 Task: Set the "Codec Profile" for qsv to baseline.
Action: Mouse moved to (115, 15)
Screenshot: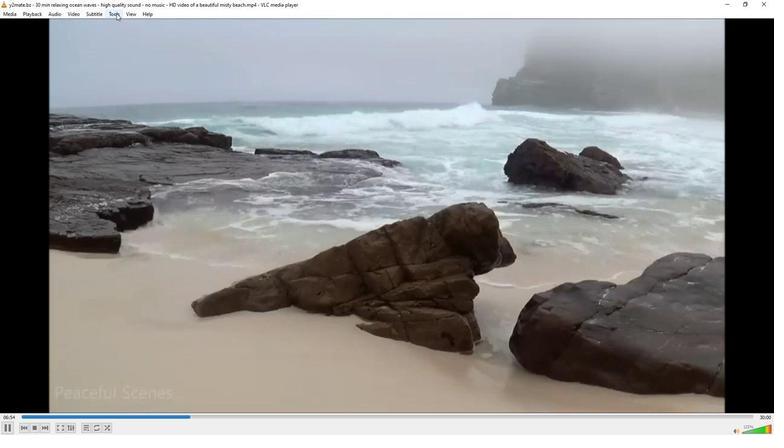 
Action: Mouse pressed left at (115, 15)
Screenshot: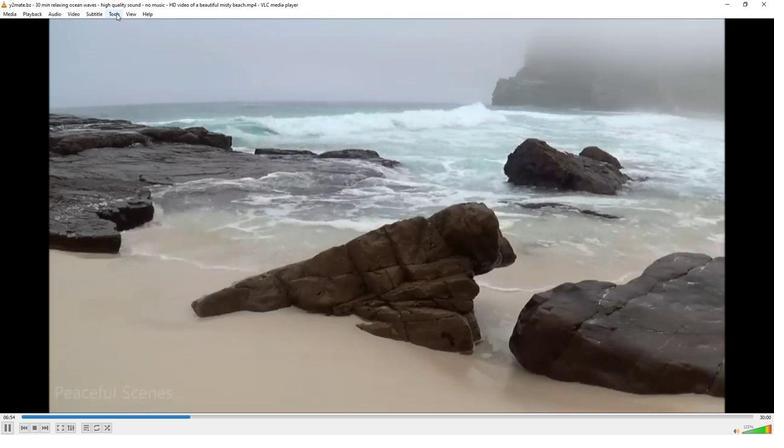 
Action: Mouse moved to (133, 115)
Screenshot: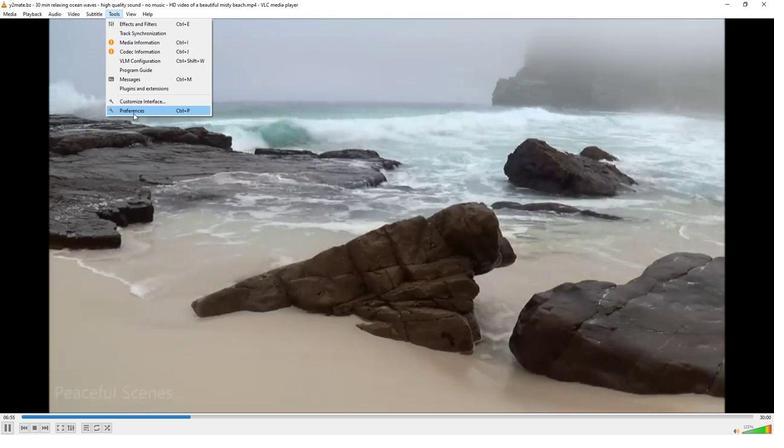 
Action: Mouse pressed left at (133, 115)
Screenshot: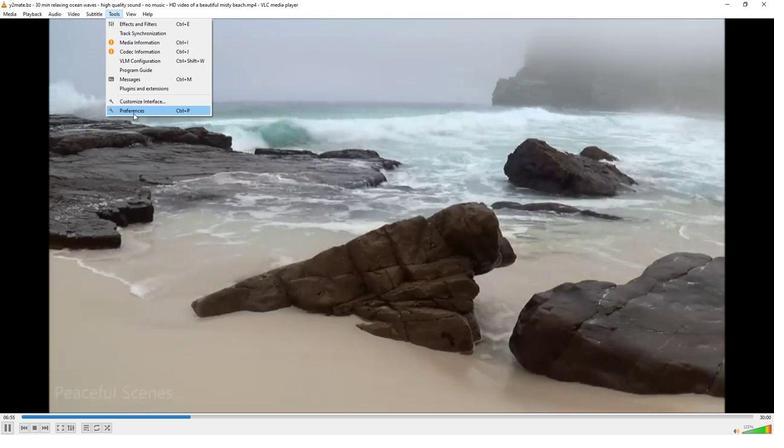 
Action: Mouse moved to (90, 339)
Screenshot: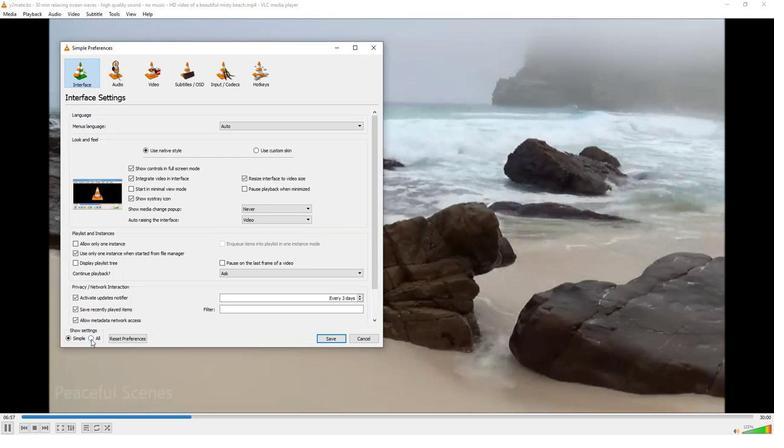 
Action: Mouse pressed left at (90, 339)
Screenshot: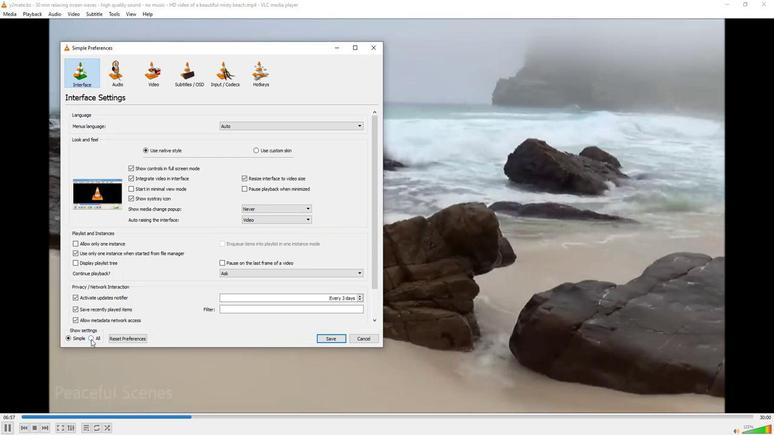 
Action: Mouse moved to (79, 228)
Screenshot: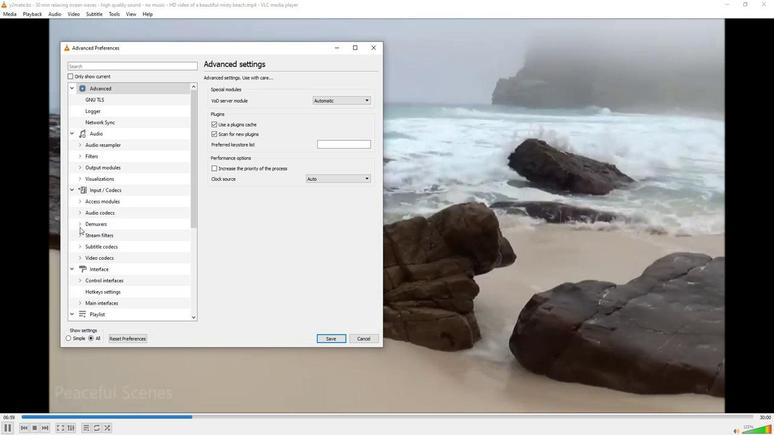
Action: Mouse pressed left at (79, 228)
Screenshot: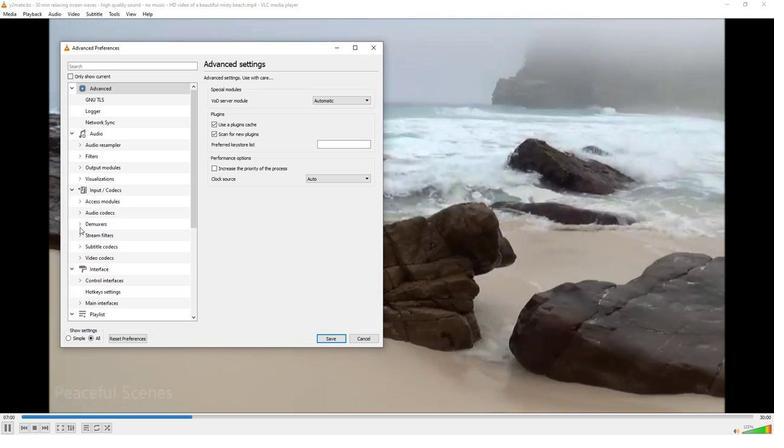 
Action: Mouse moved to (113, 237)
Screenshot: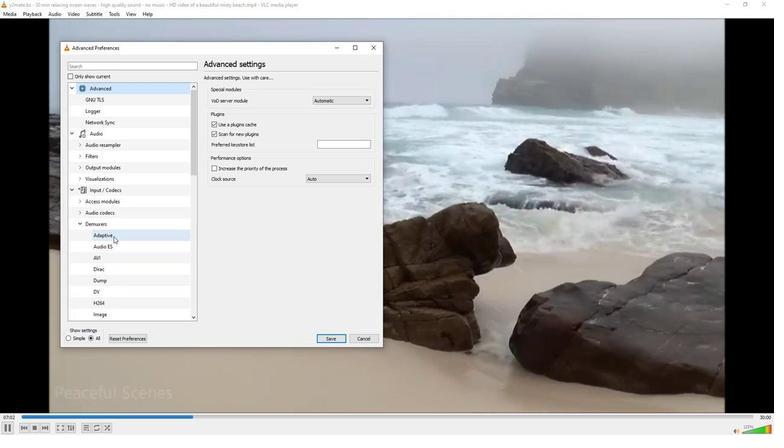 
Action: Mouse scrolled (113, 237) with delta (0, 0)
Screenshot: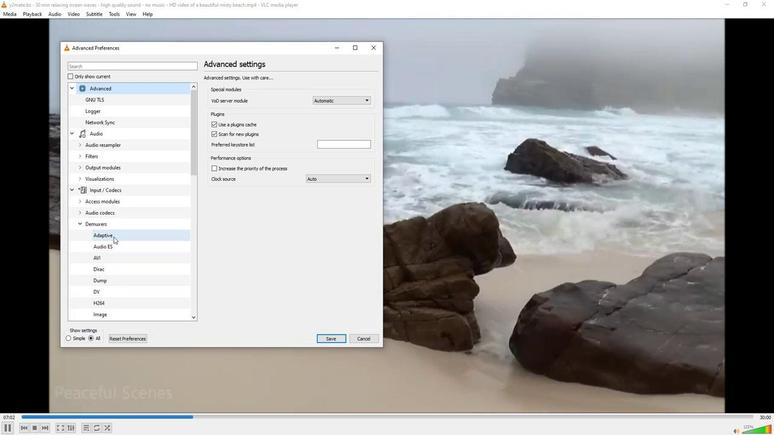
Action: Mouse moved to (113, 238)
Screenshot: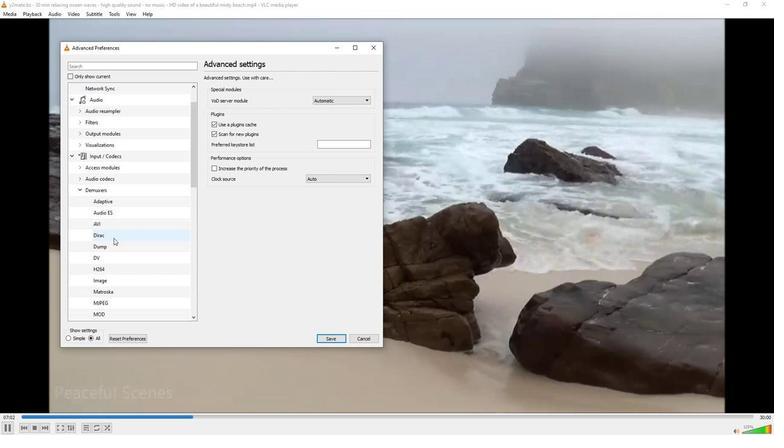
Action: Mouse scrolled (113, 238) with delta (0, 0)
Screenshot: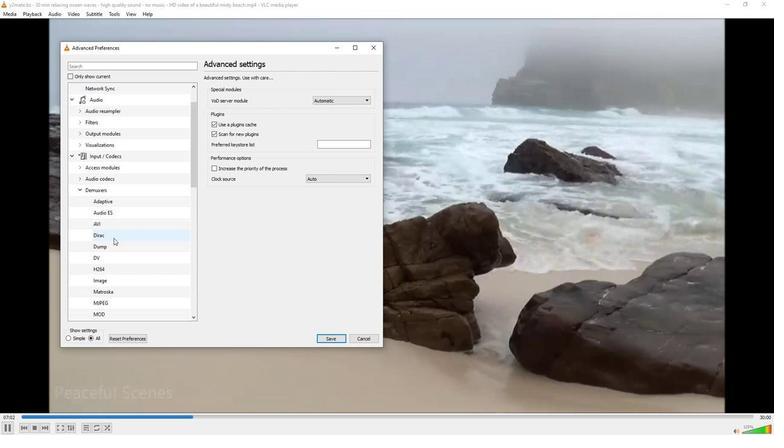 
Action: Mouse scrolled (113, 238) with delta (0, 0)
Screenshot: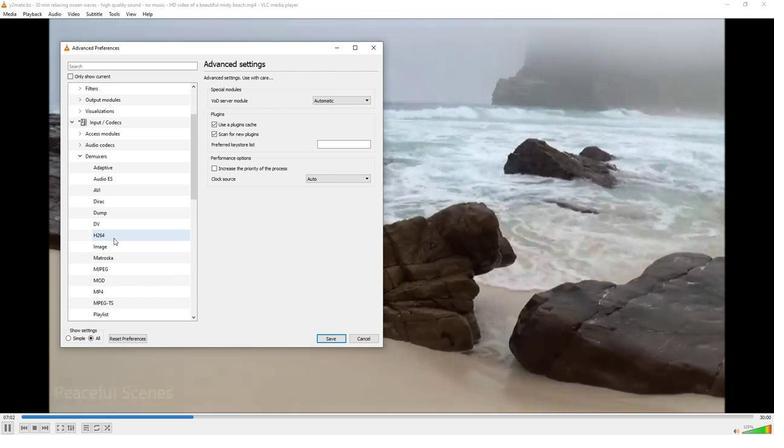 
Action: Mouse moved to (112, 240)
Screenshot: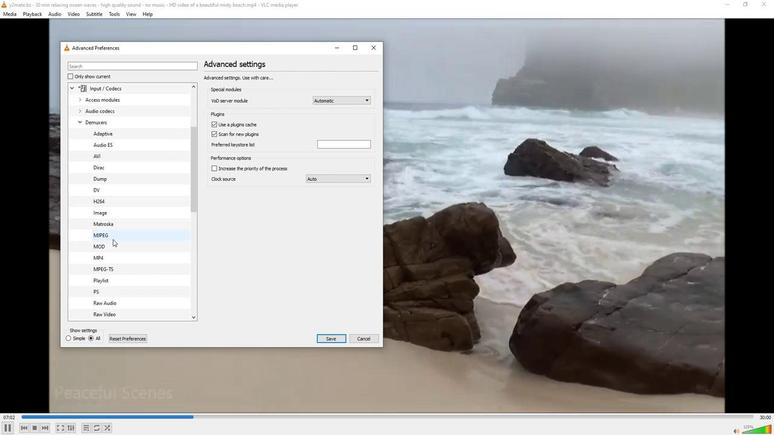 
Action: Mouse scrolled (112, 239) with delta (0, 0)
Screenshot: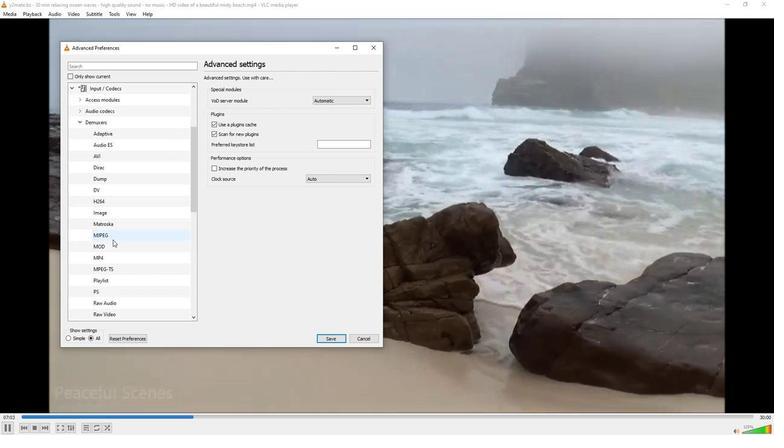 
Action: Mouse scrolled (112, 239) with delta (0, 0)
Screenshot: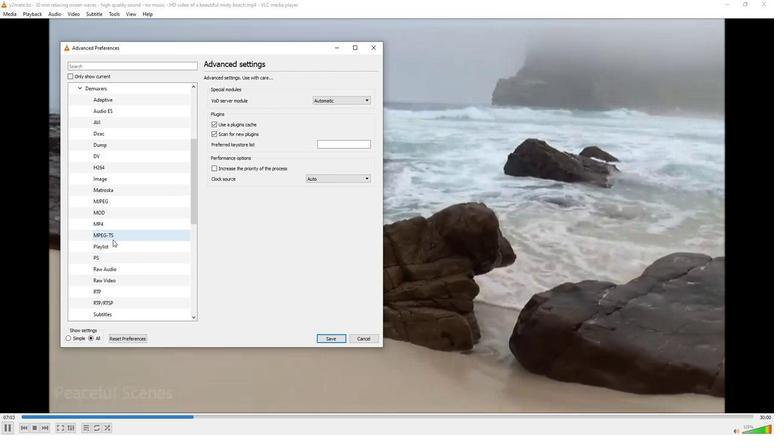 
Action: Mouse moved to (110, 242)
Screenshot: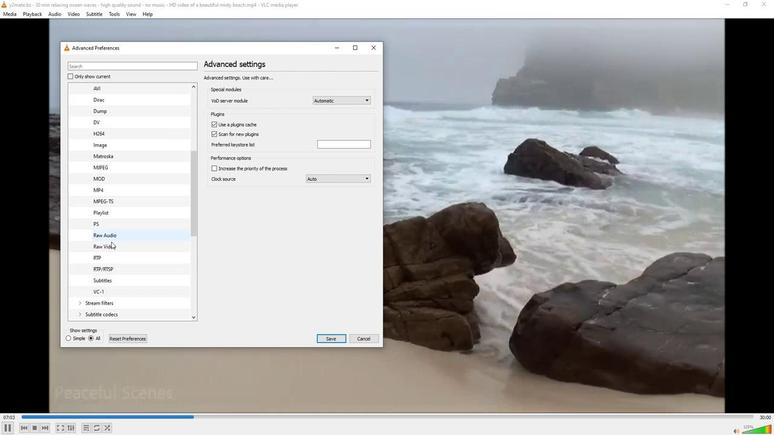 
Action: Mouse scrolled (110, 242) with delta (0, 0)
Screenshot: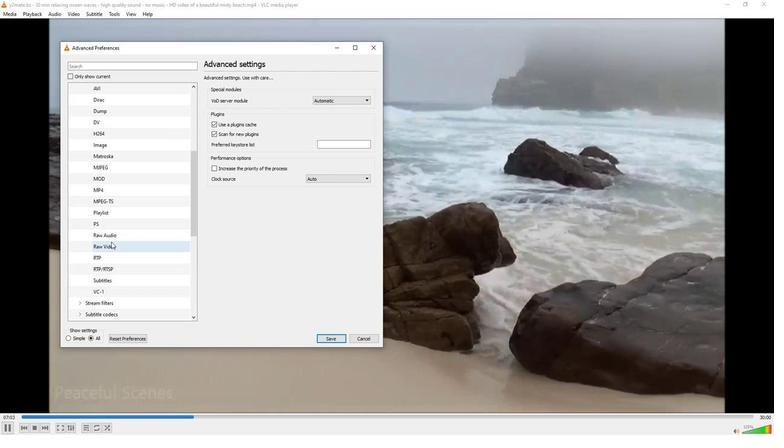 
Action: Mouse moved to (80, 293)
Screenshot: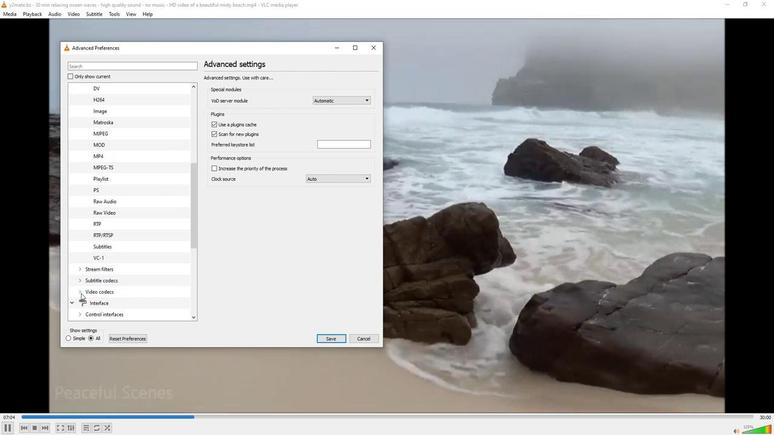 
Action: Mouse pressed left at (80, 293)
Screenshot: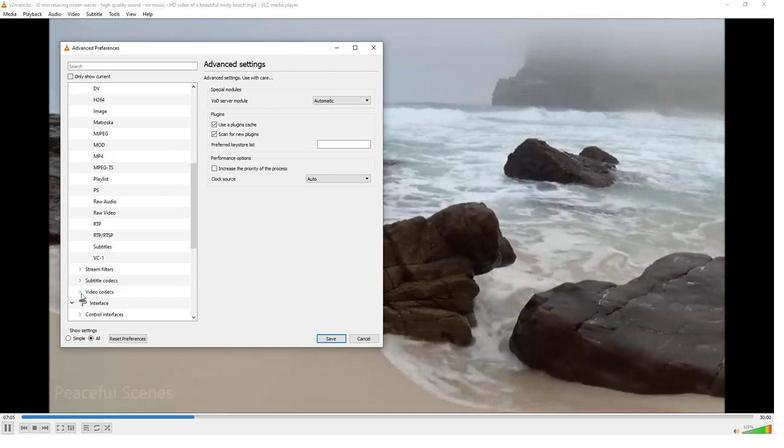 
Action: Mouse moved to (117, 311)
Screenshot: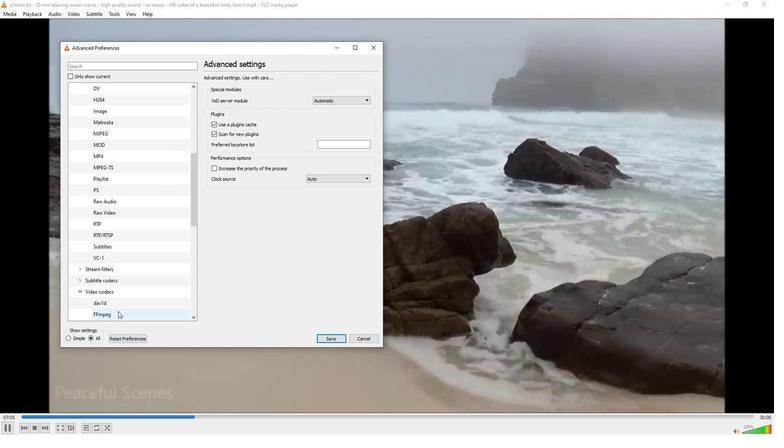 
Action: Mouse scrolled (117, 311) with delta (0, 0)
Screenshot: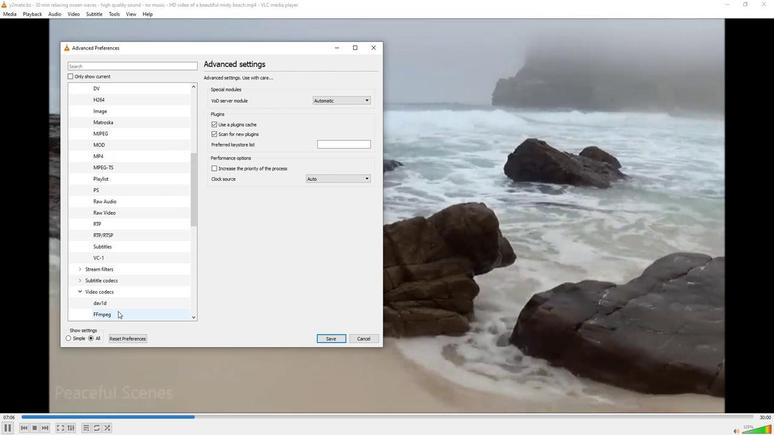 
Action: Mouse moved to (115, 305)
Screenshot: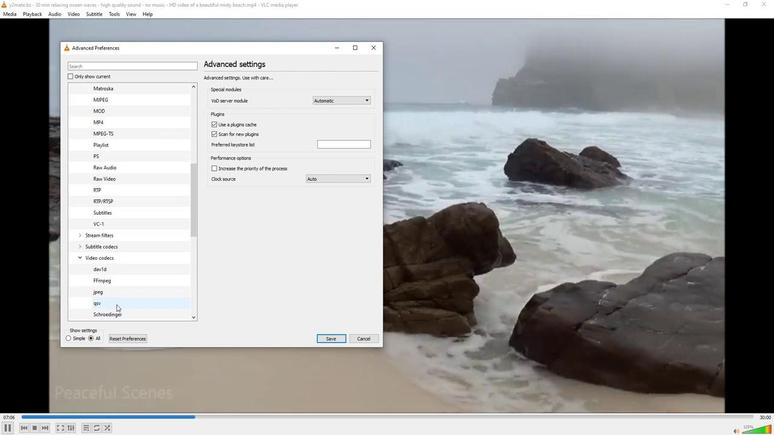 
Action: Mouse pressed left at (115, 305)
Screenshot: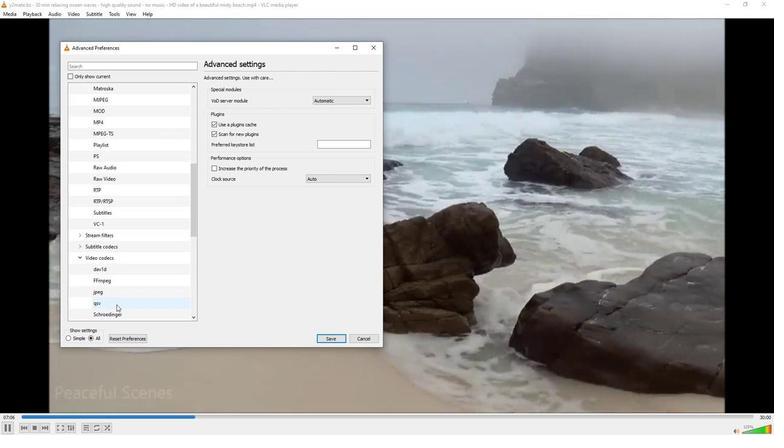 
Action: Mouse moved to (348, 99)
Screenshot: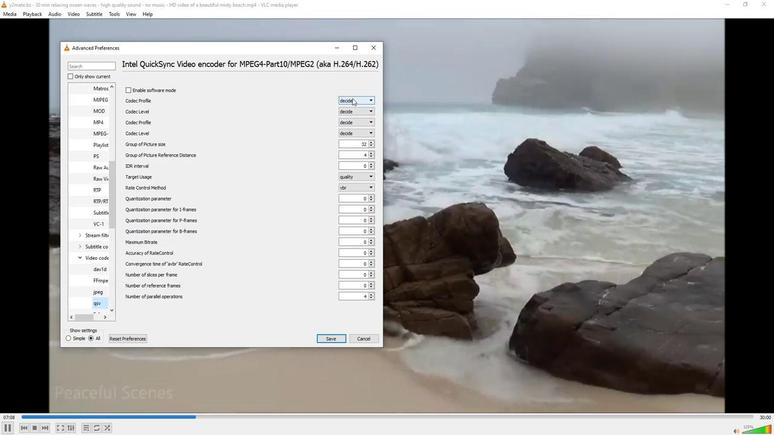 
Action: Mouse pressed left at (348, 99)
Screenshot: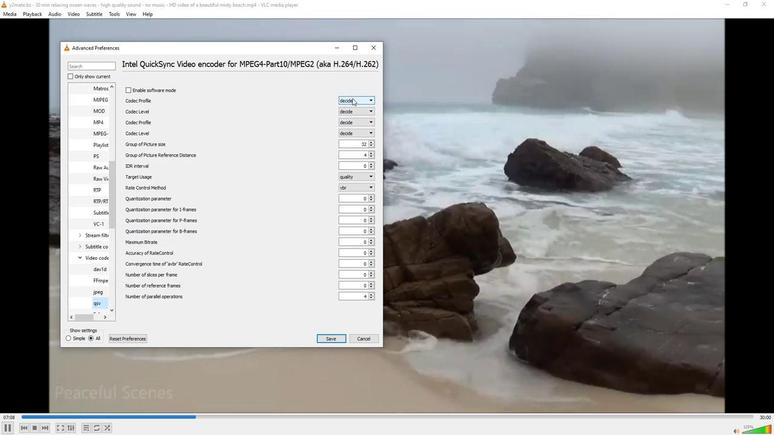 
Action: Mouse moved to (348, 113)
Screenshot: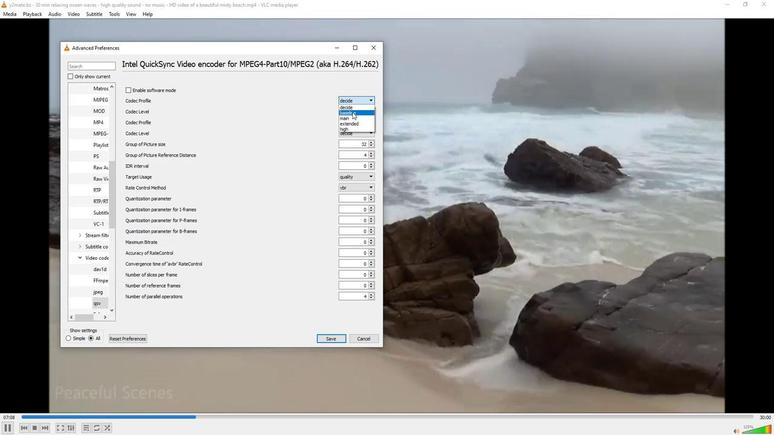 
Action: Mouse pressed left at (348, 113)
Screenshot: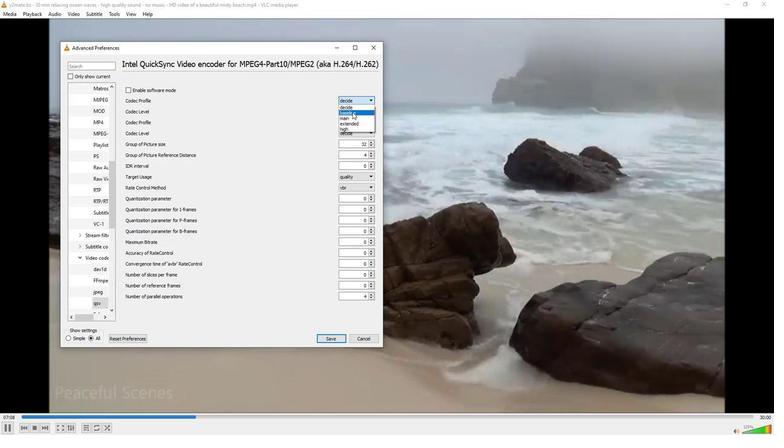 
Action: Mouse moved to (315, 122)
Screenshot: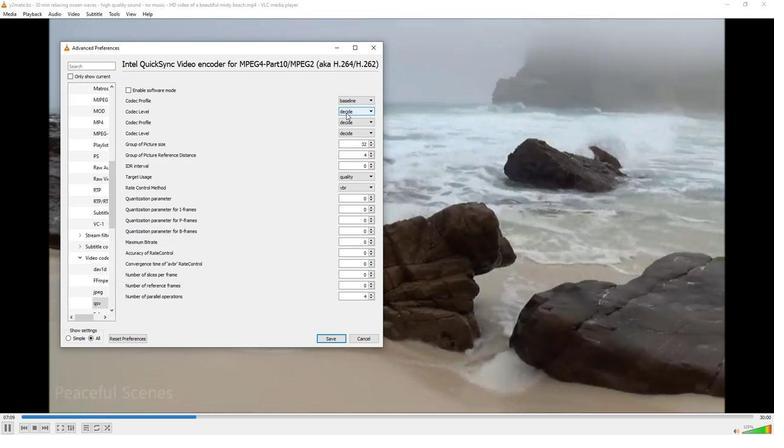 
